 Task: Look for products in the category "Fish" from Sprouts.
Action: Mouse pressed left at (18, 118)
Screenshot: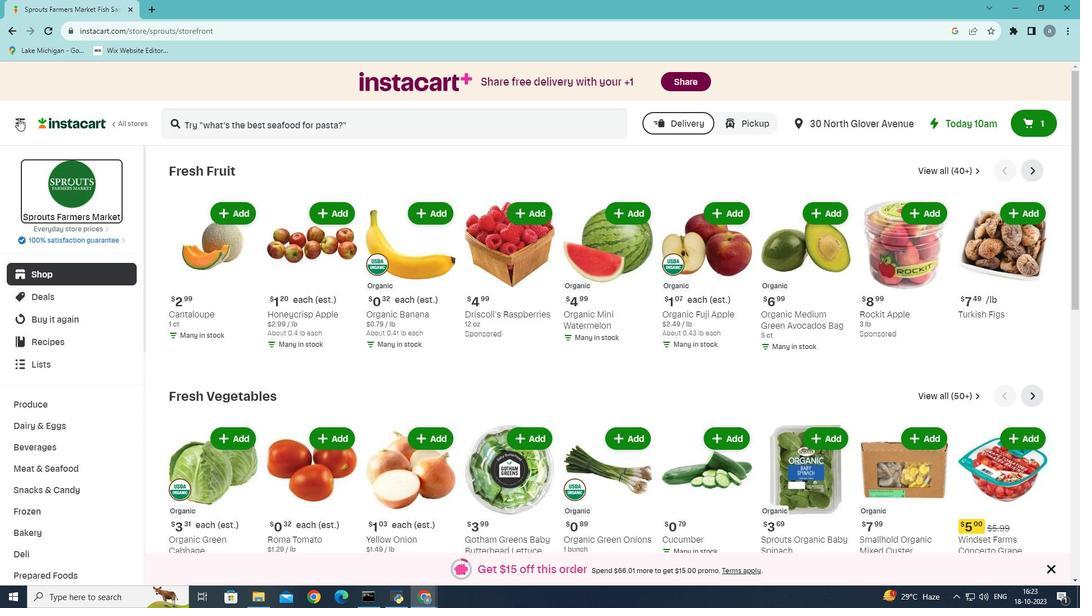 
Action: Mouse moved to (41, 322)
Screenshot: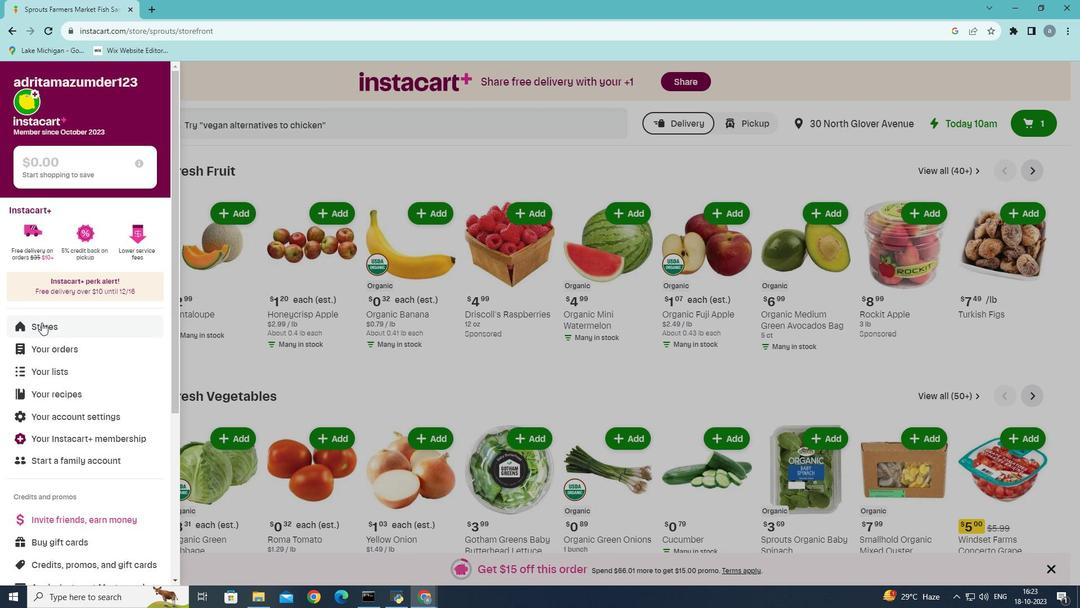 
Action: Mouse pressed left at (41, 322)
Screenshot: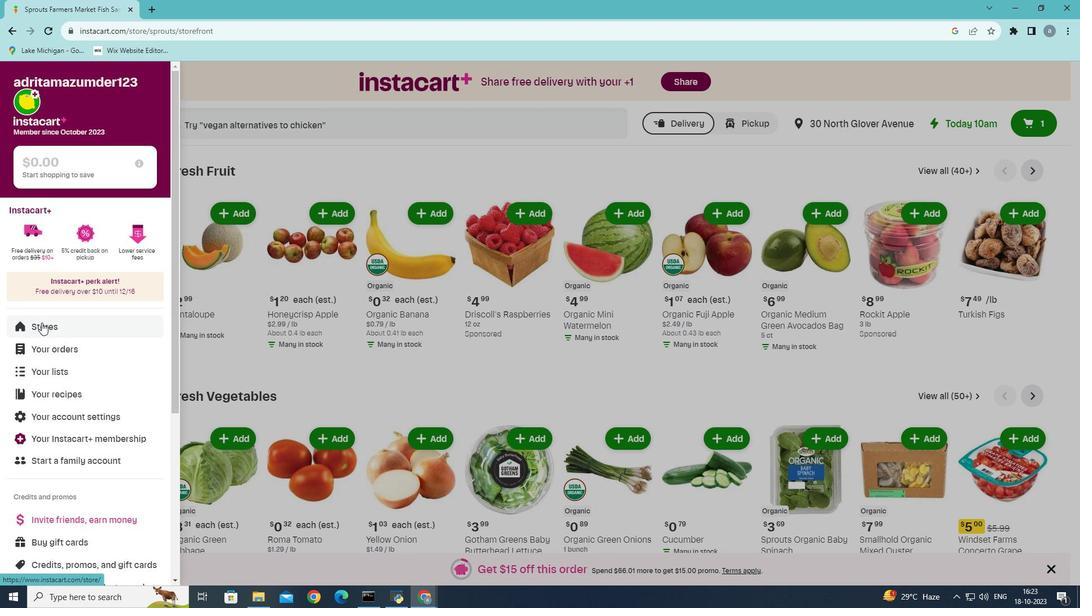 
Action: Mouse moved to (261, 128)
Screenshot: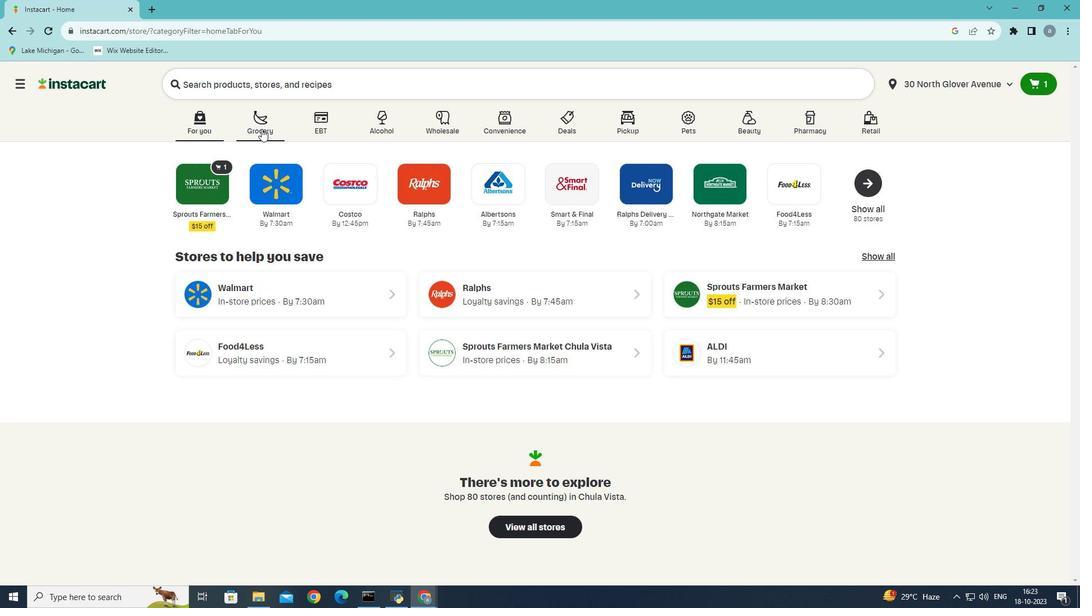 
Action: Mouse pressed left at (261, 128)
Screenshot: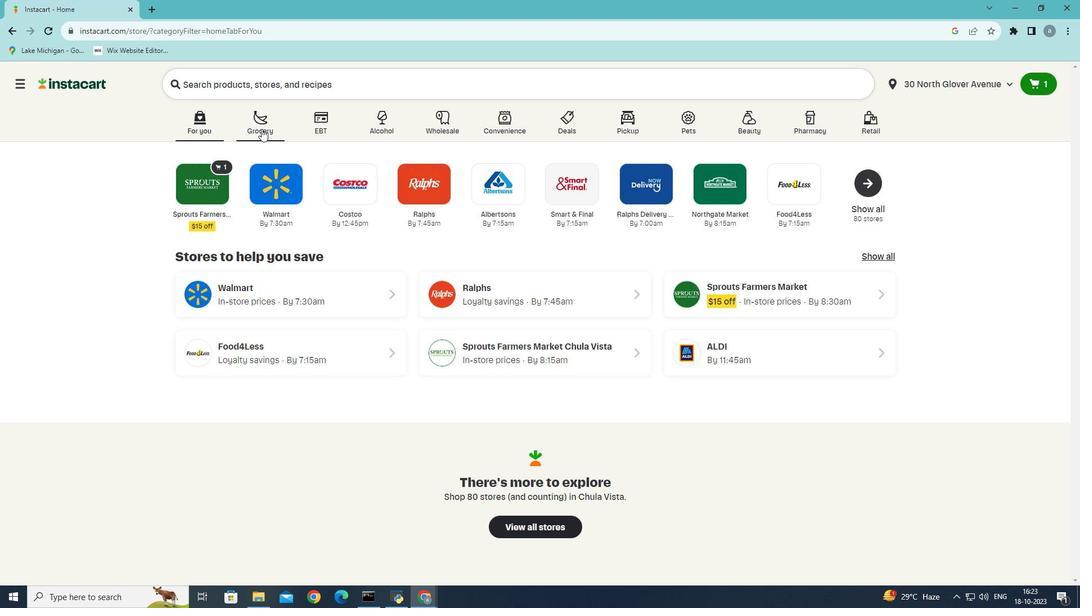 
Action: Mouse moved to (242, 329)
Screenshot: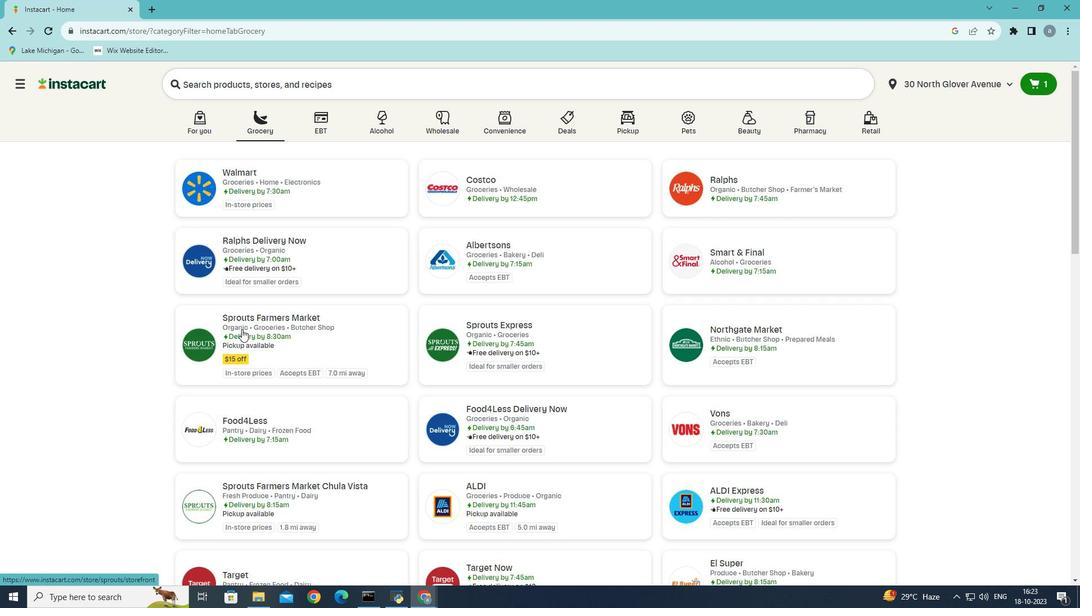 
Action: Mouse pressed left at (242, 329)
Screenshot: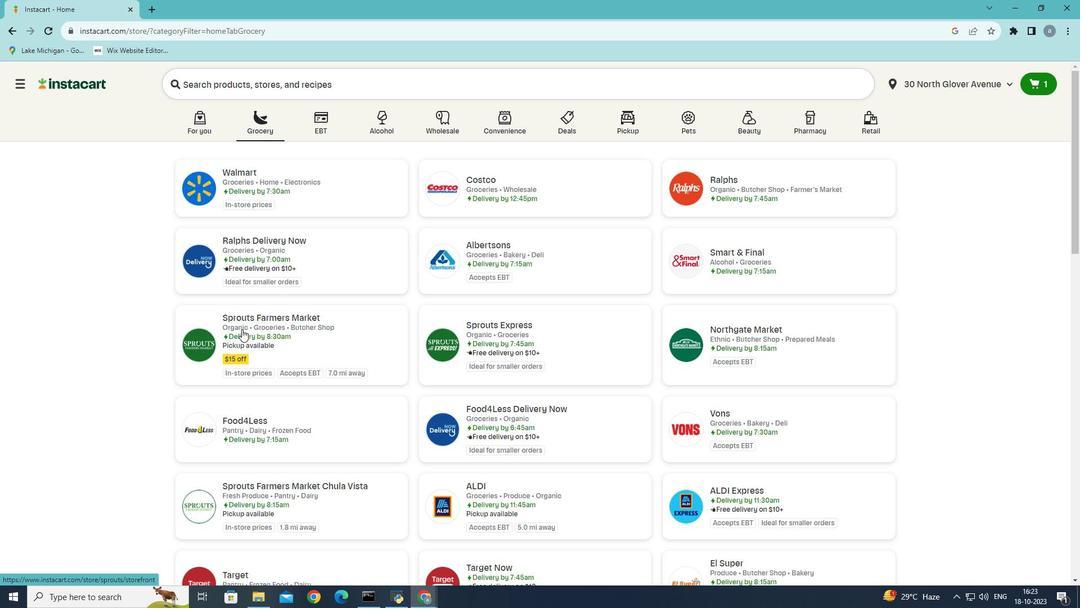 
Action: Mouse moved to (59, 466)
Screenshot: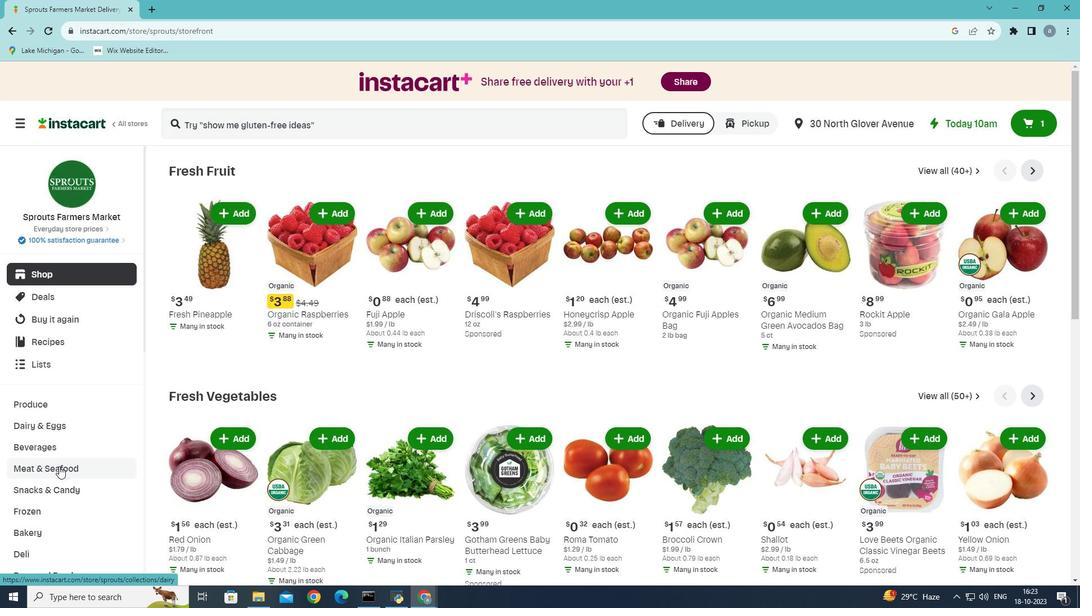 
Action: Mouse pressed left at (59, 466)
Screenshot: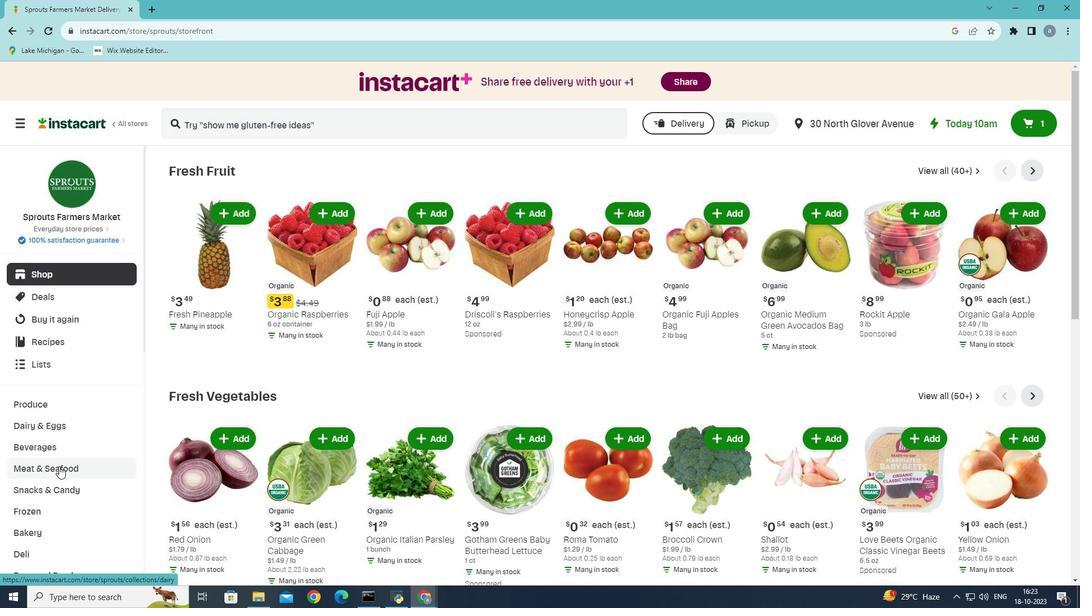 
Action: Mouse moved to (436, 194)
Screenshot: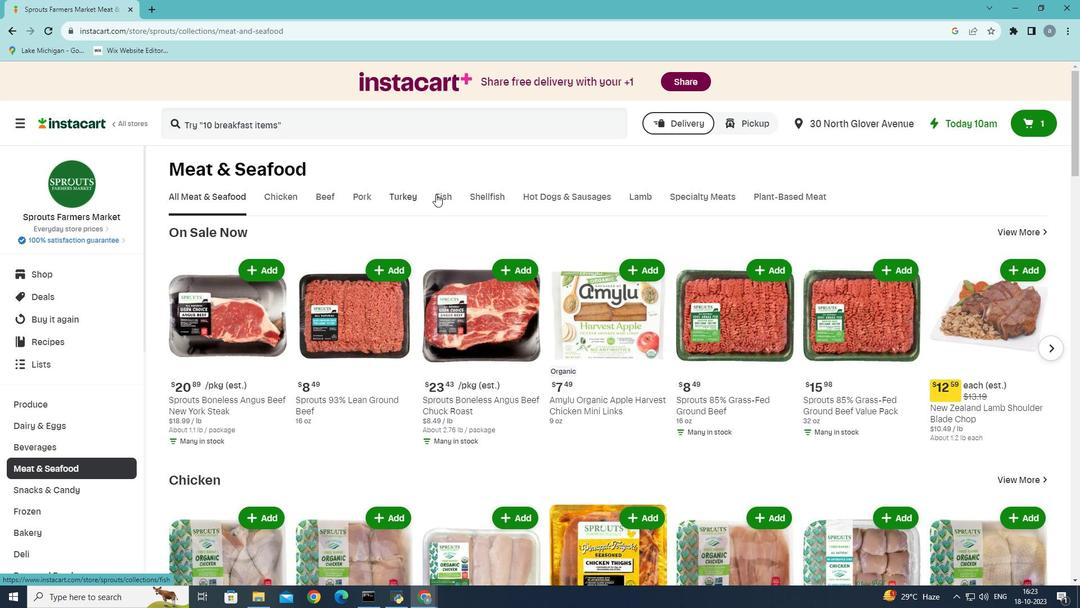 
Action: Mouse pressed left at (436, 194)
Screenshot: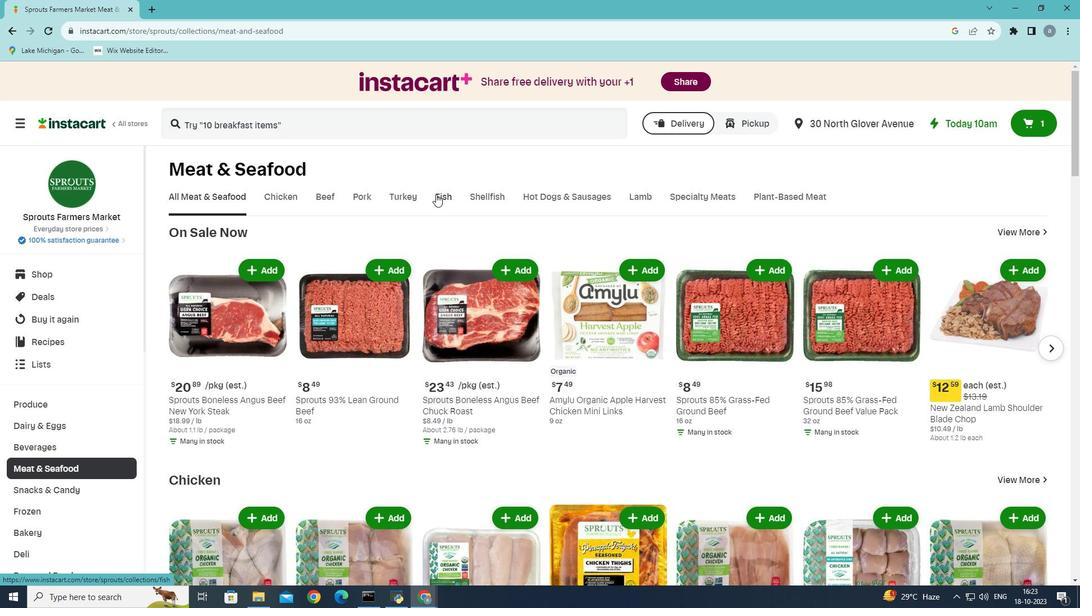 
Action: Mouse moved to (384, 294)
Screenshot: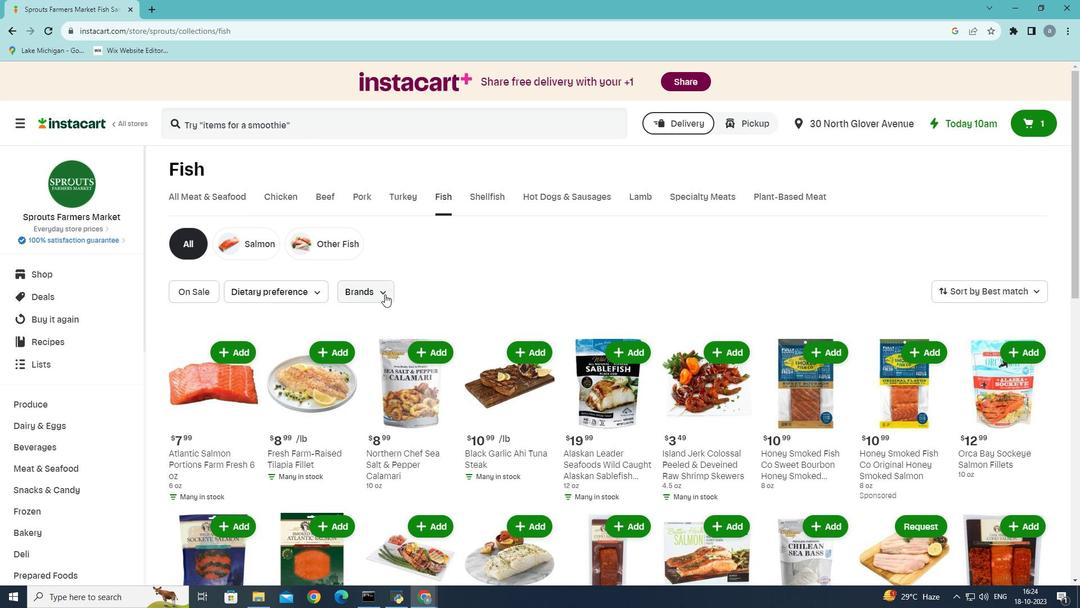 
Action: Mouse pressed left at (384, 294)
Screenshot: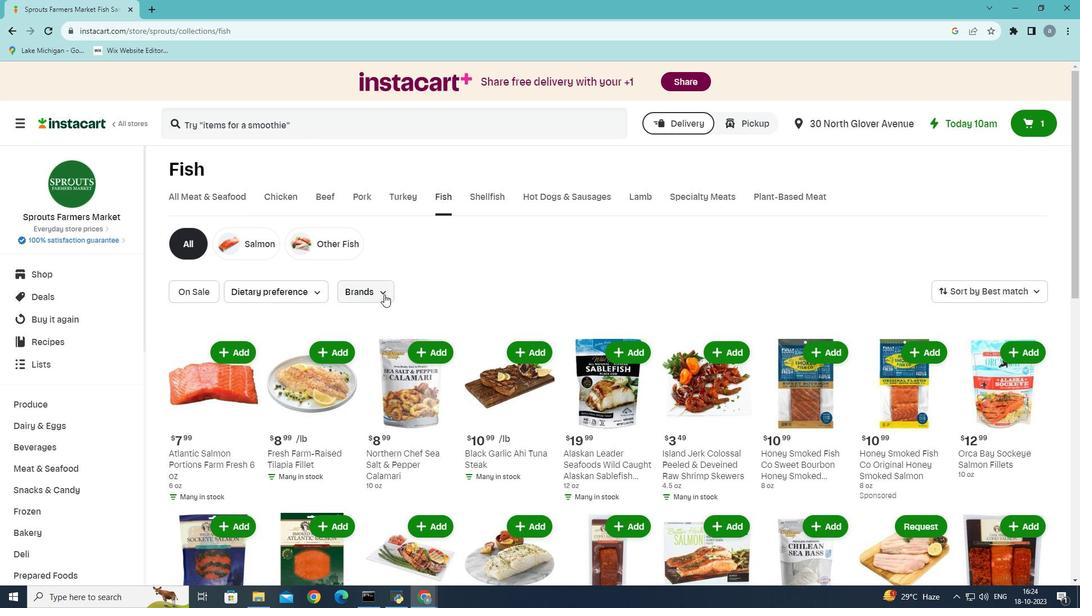 
Action: Mouse moved to (367, 386)
Screenshot: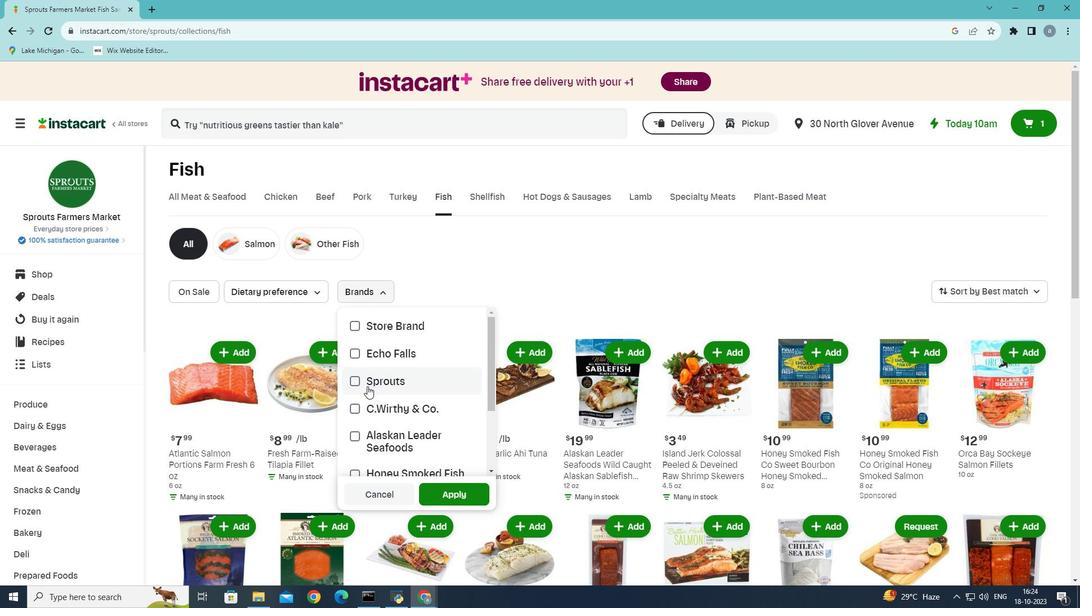 
Action: Mouse pressed left at (367, 386)
Screenshot: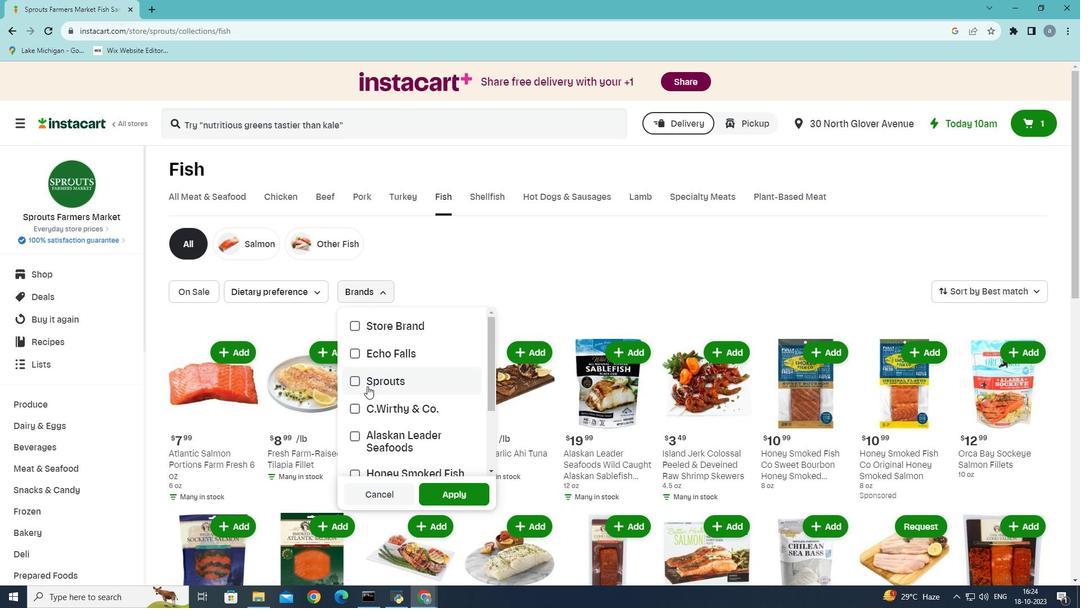 
Action: Mouse moved to (447, 493)
Screenshot: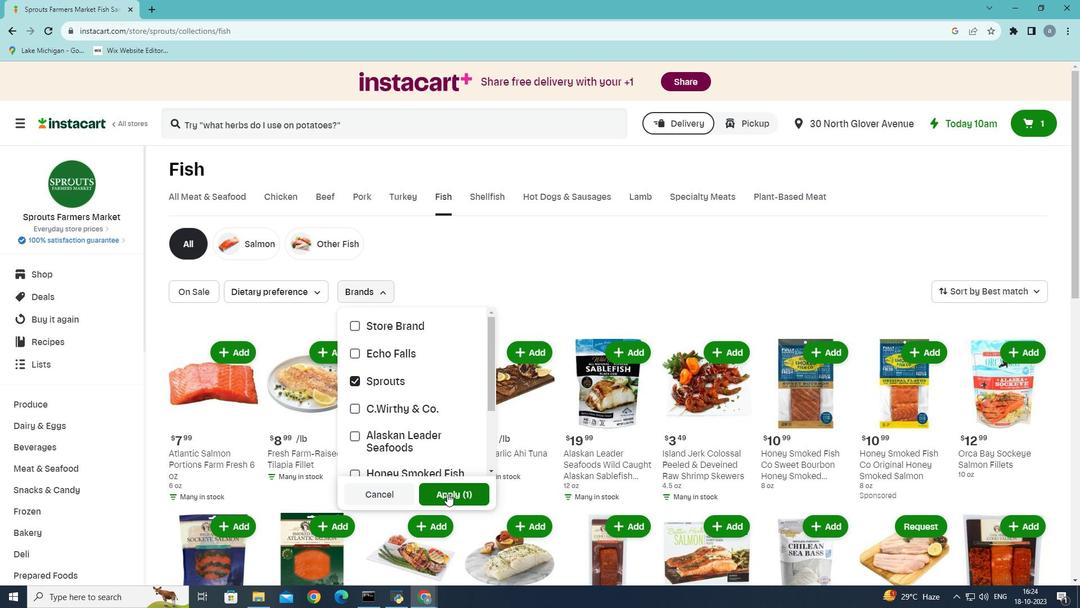 
Action: Mouse pressed left at (447, 493)
Screenshot: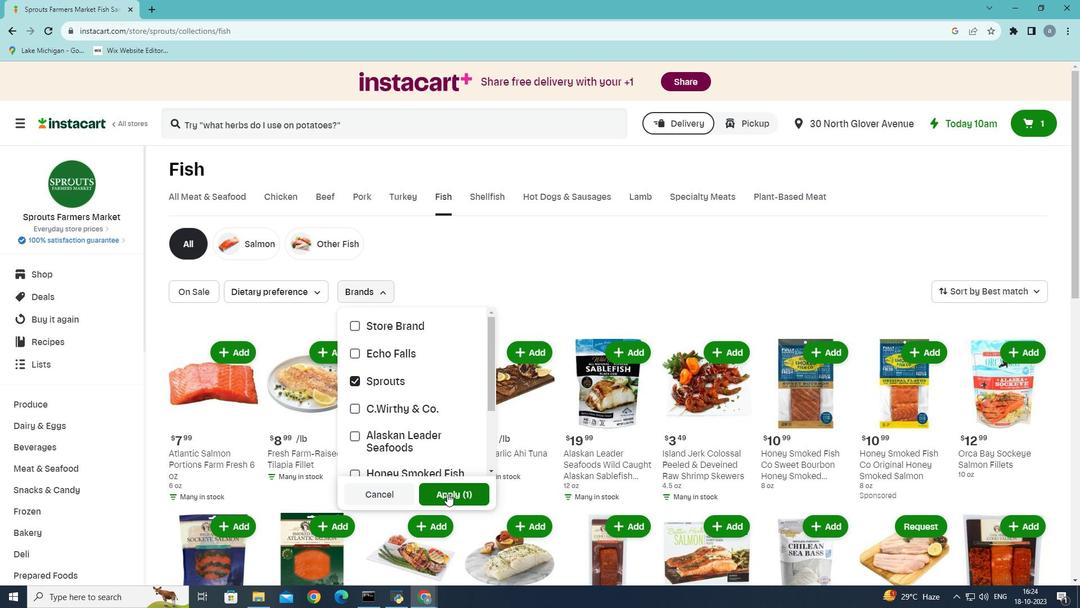 
Action: Mouse moved to (437, 484)
Screenshot: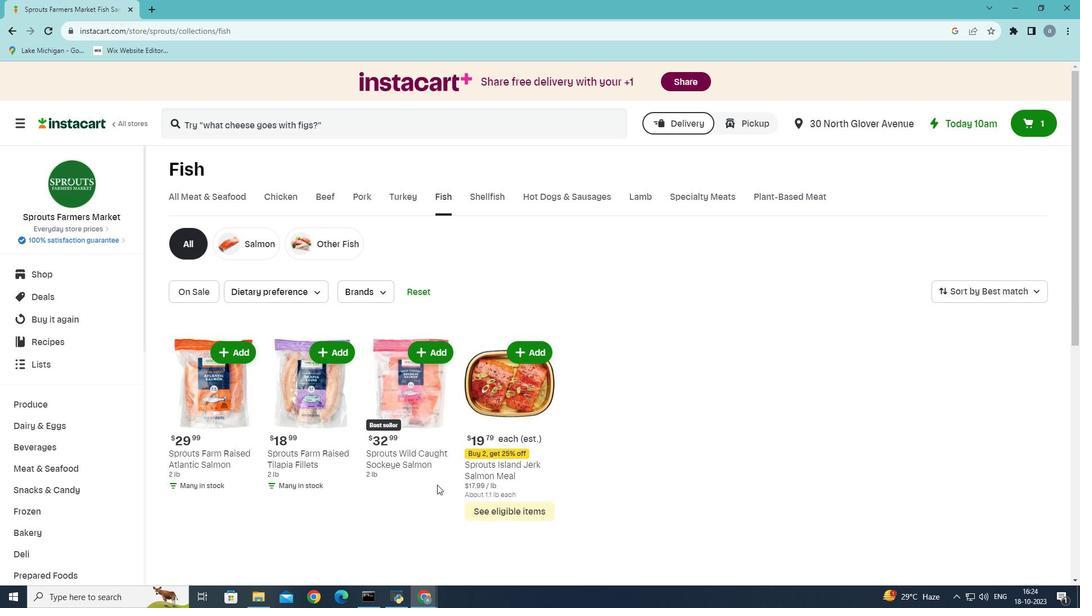 
